 Task: Add Bass Nylon Scrub Gloves to the cart.
Action: Mouse moved to (919, 375)
Screenshot: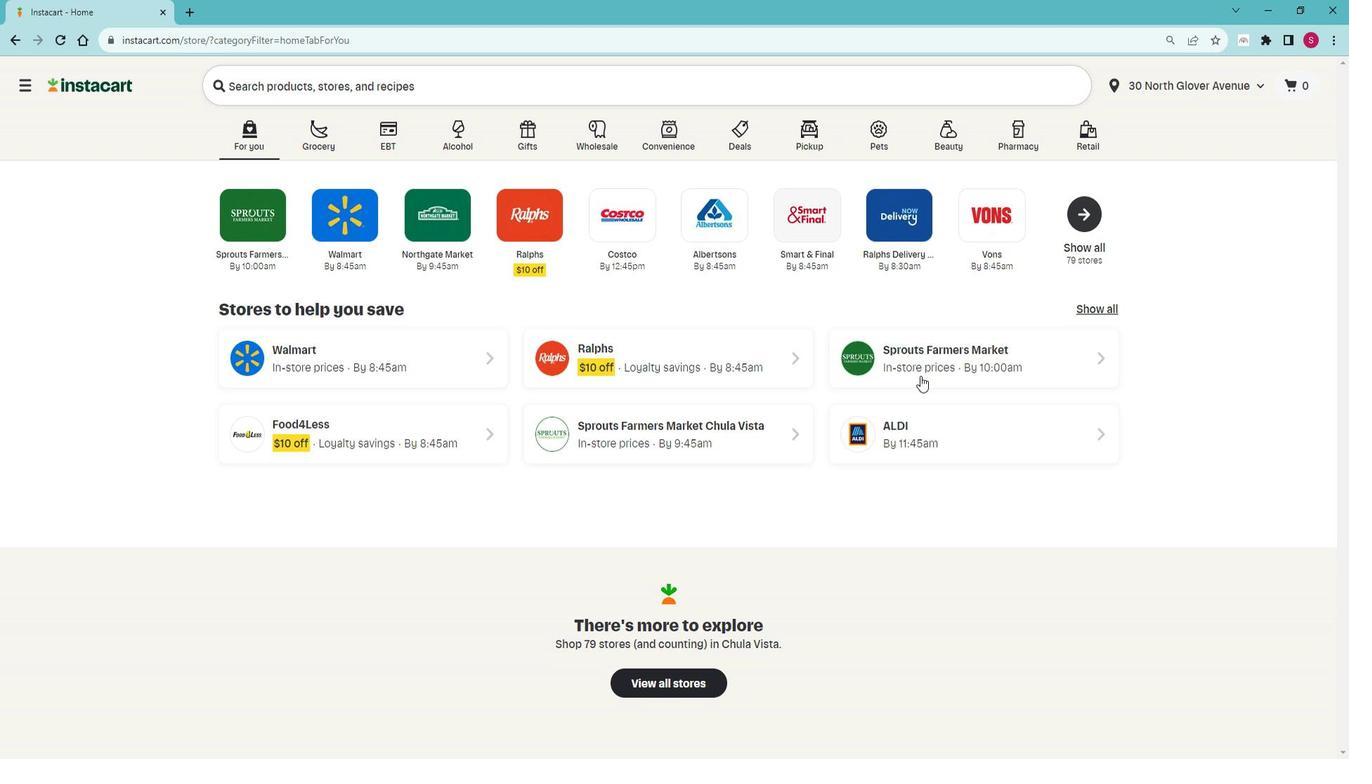 
Action: Mouse pressed left at (919, 375)
Screenshot: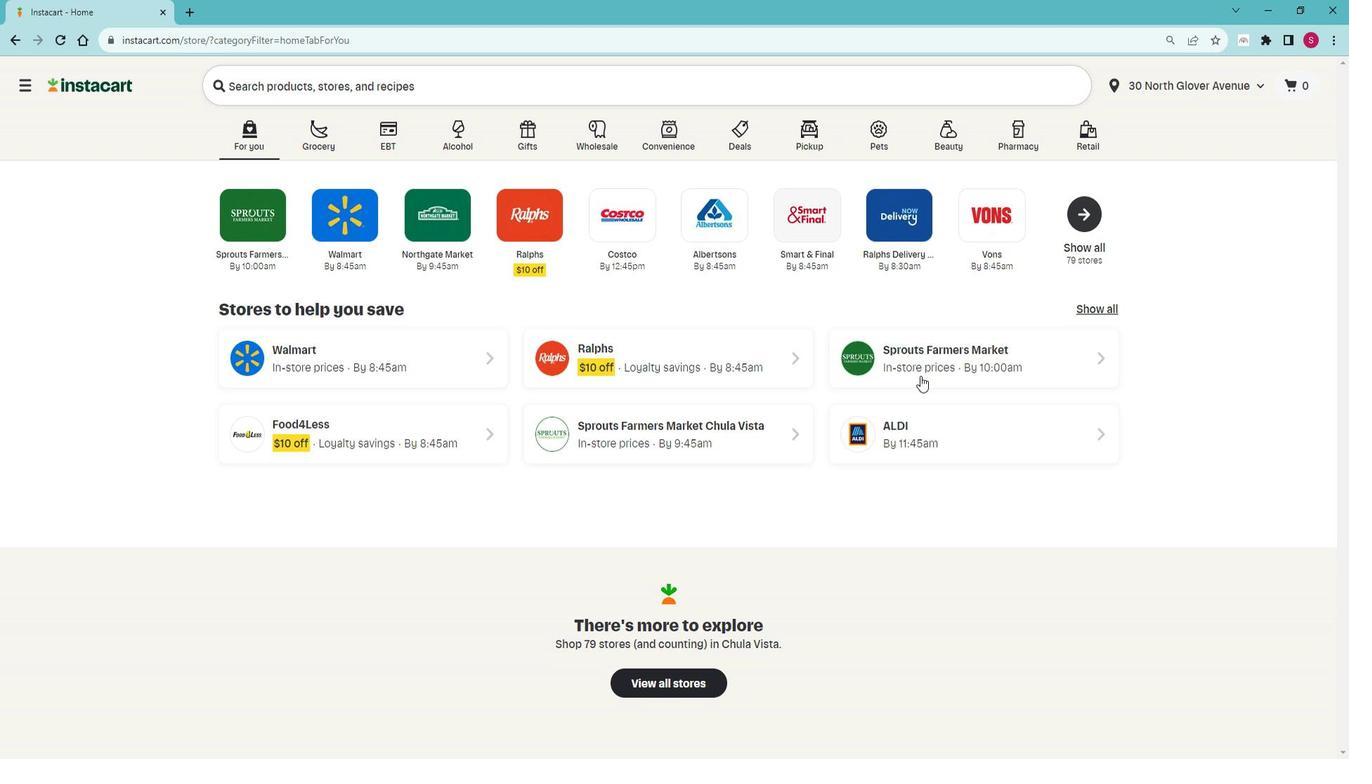 
Action: Mouse moved to (89, 607)
Screenshot: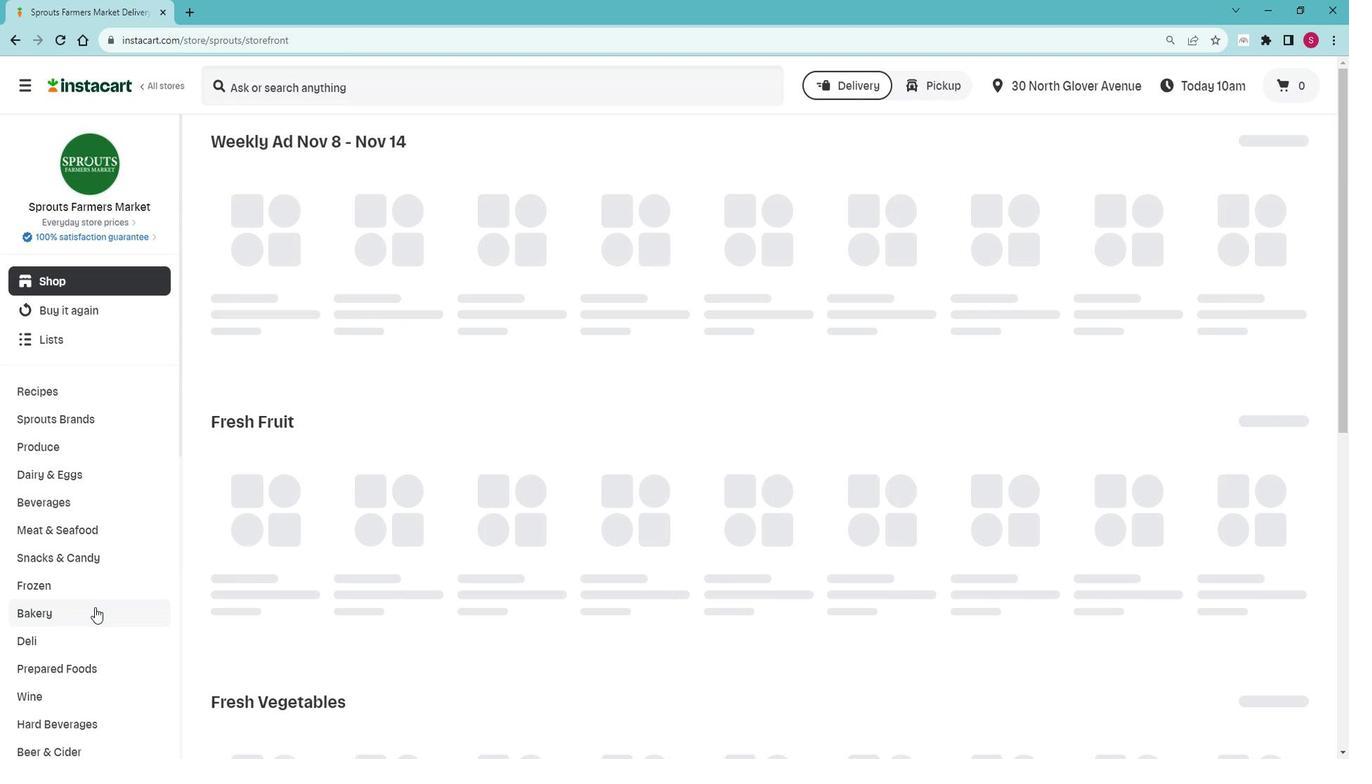 
Action: Mouse scrolled (89, 607) with delta (0, 0)
Screenshot: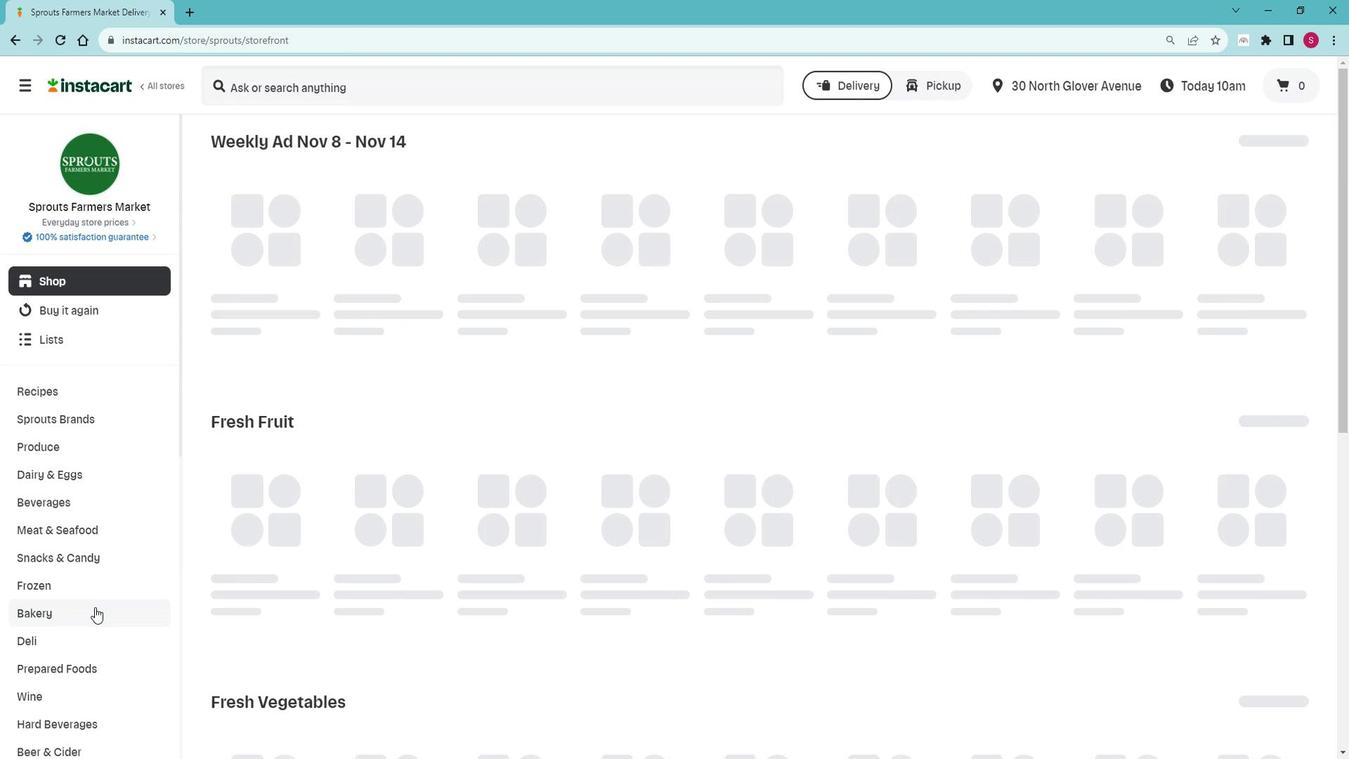 
Action: Mouse moved to (89, 607)
Screenshot: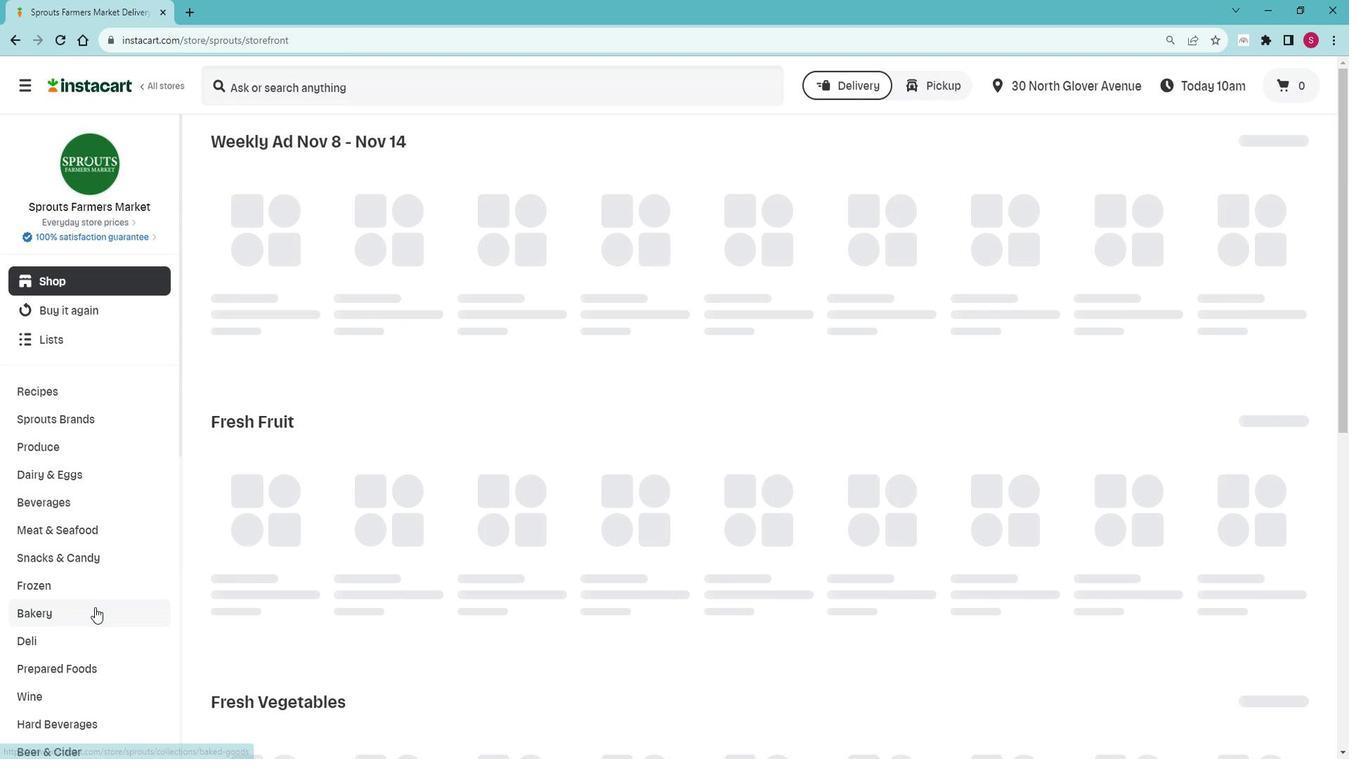 
Action: Mouse scrolled (89, 607) with delta (0, 0)
Screenshot: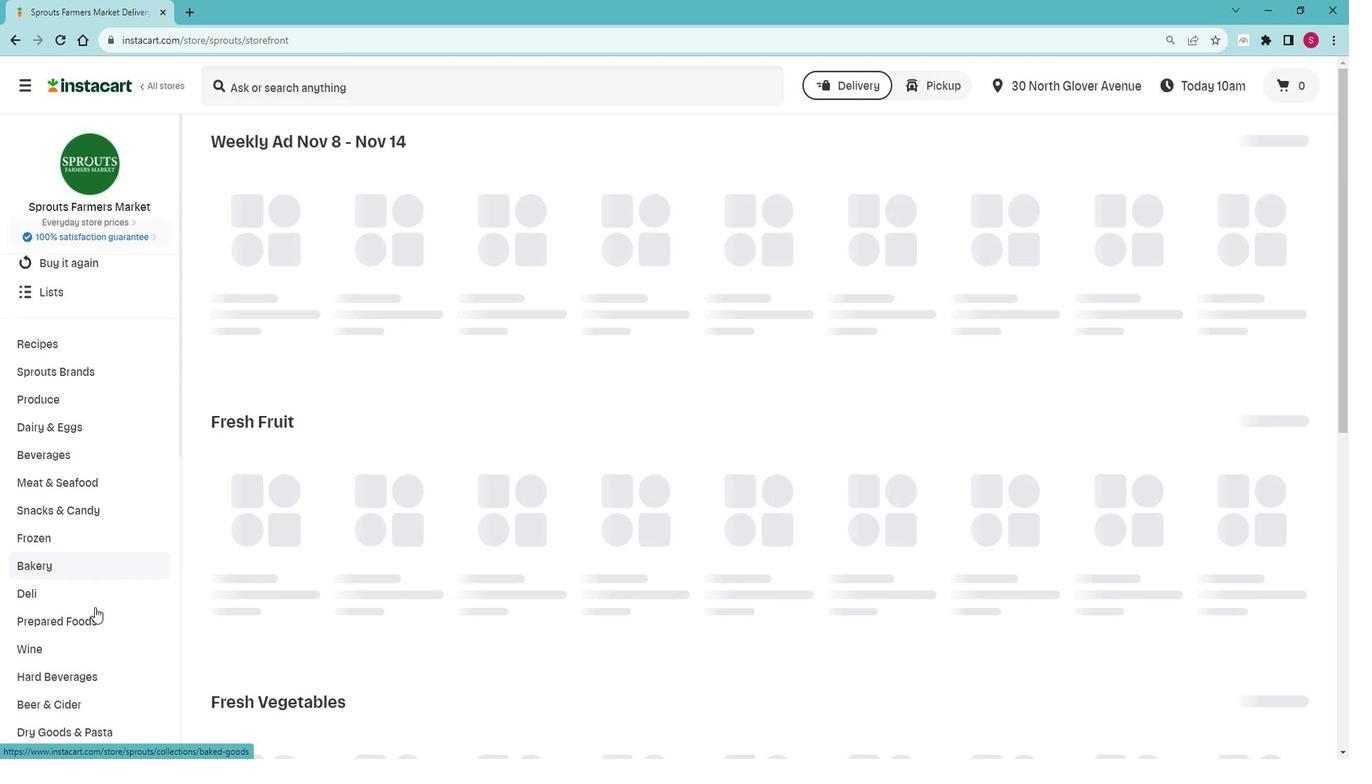 
Action: Mouse scrolled (89, 607) with delta (0, 0)
Screenshot: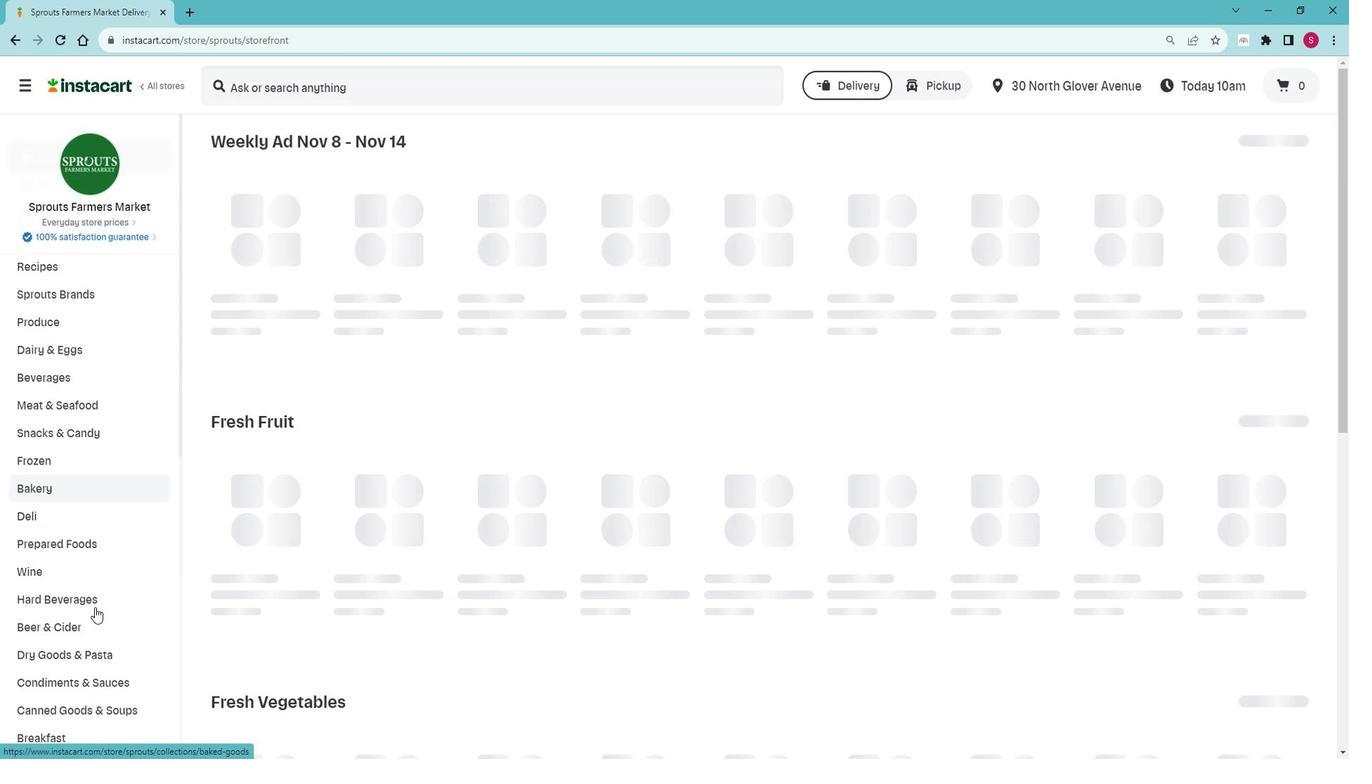 
Action: Mouse scrolled (89, 607) with delta (0, 0)
Screenshot: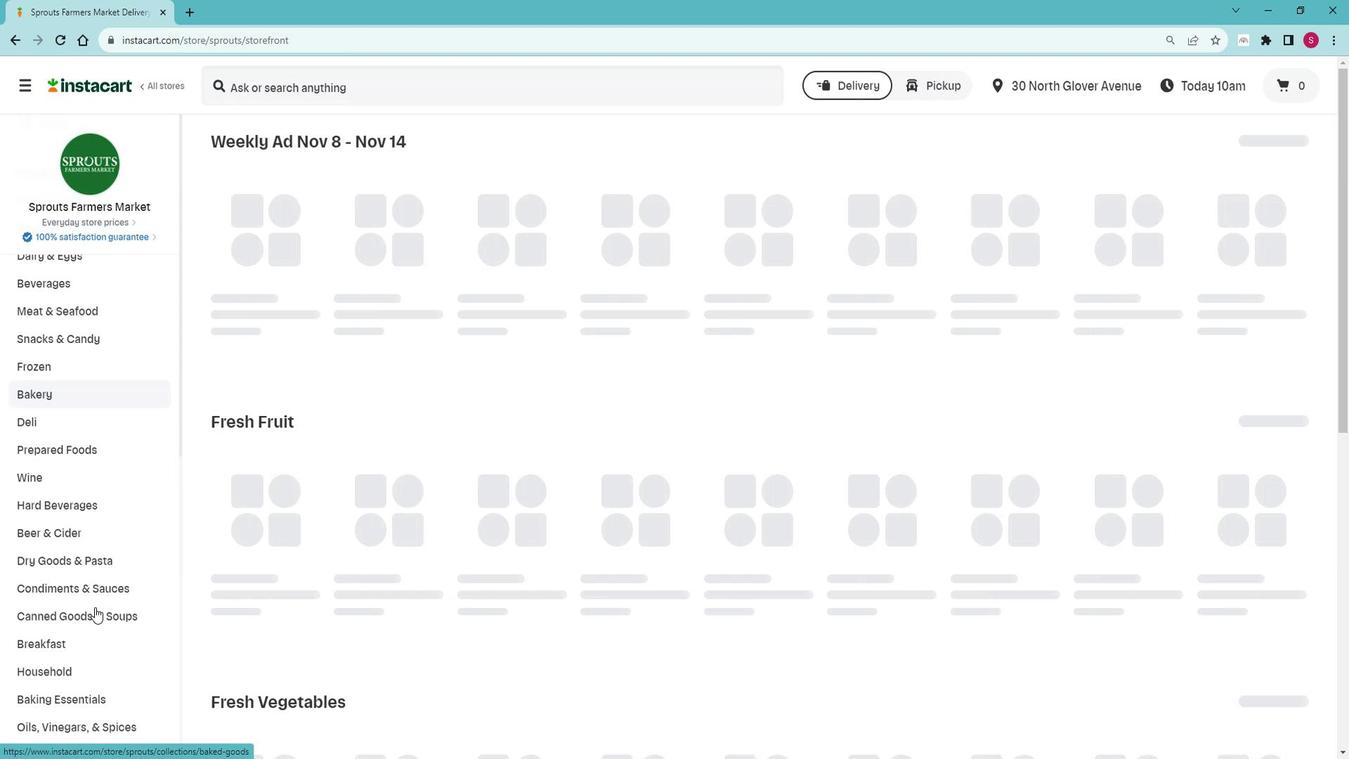
Action: Mouse scrolled (89, 607) with delta (0, 0)
Screenshot: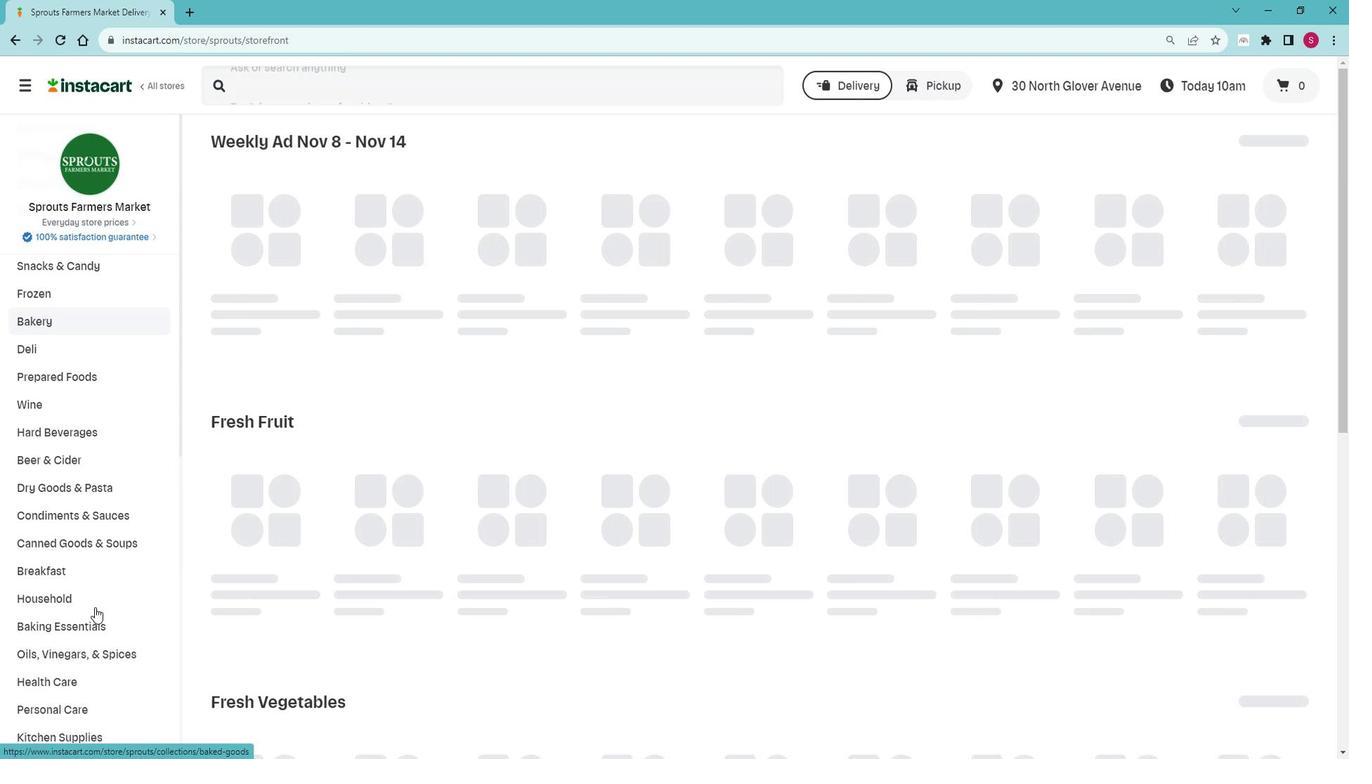 
Action: Mouse scrolled (89, 607) with delta (0, 0)
Screenshot: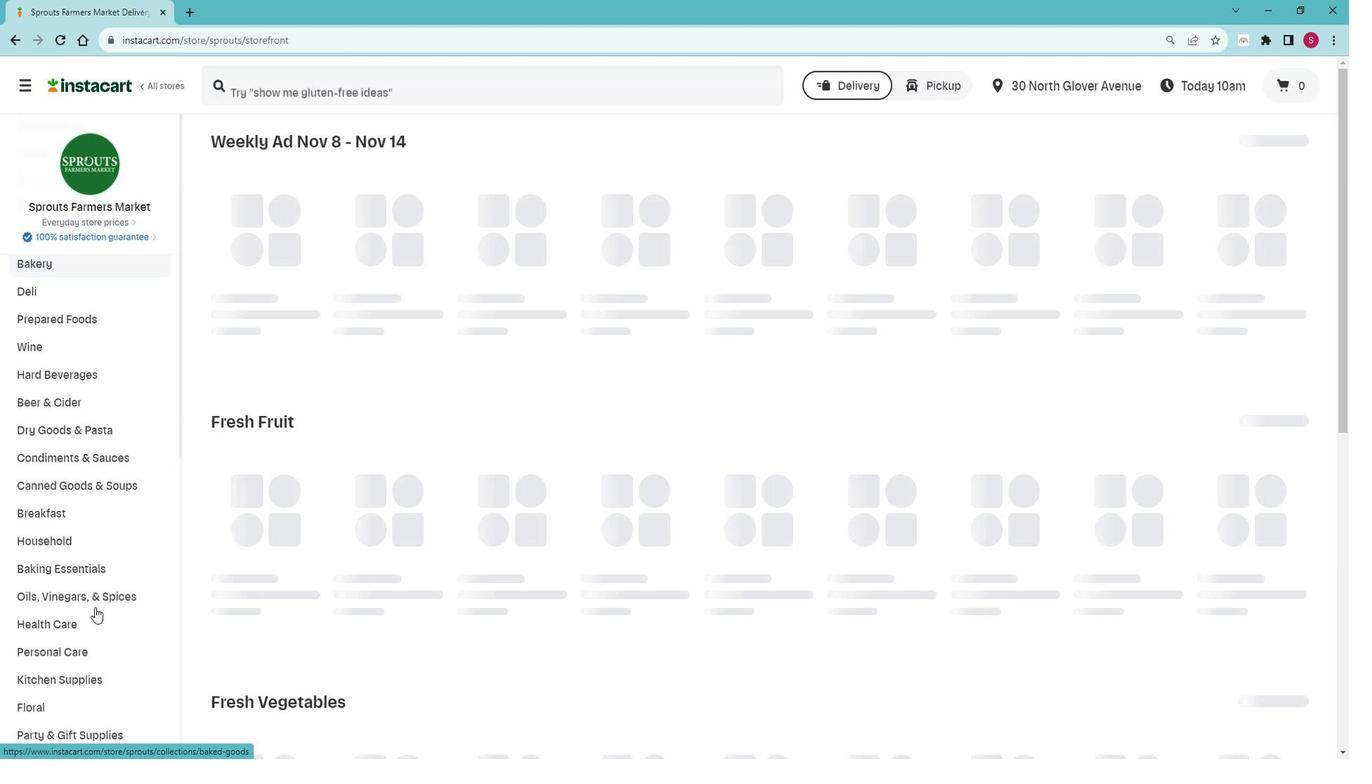 
Action: Mouse moved to (91, 562)
Screenshot: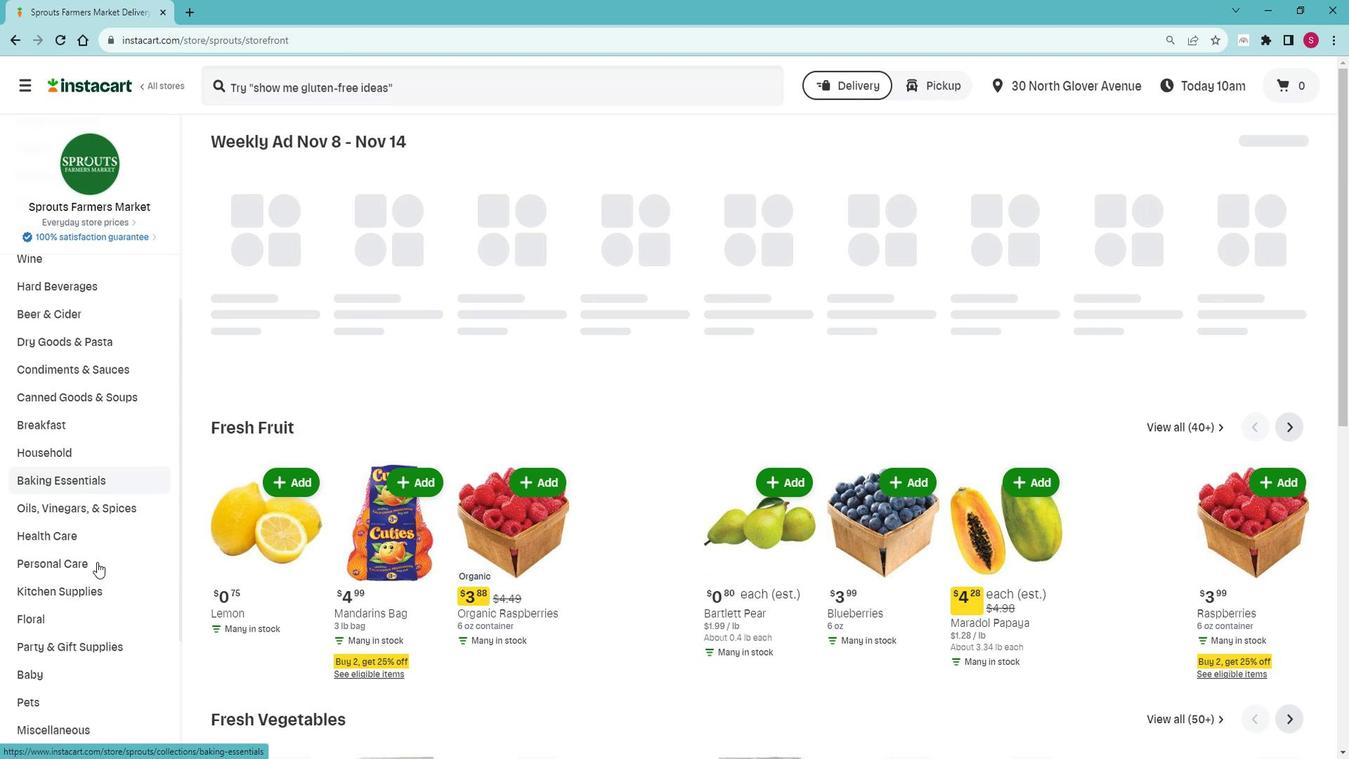 
Action: Mouse pressed left at (91, 562)
Screenshot: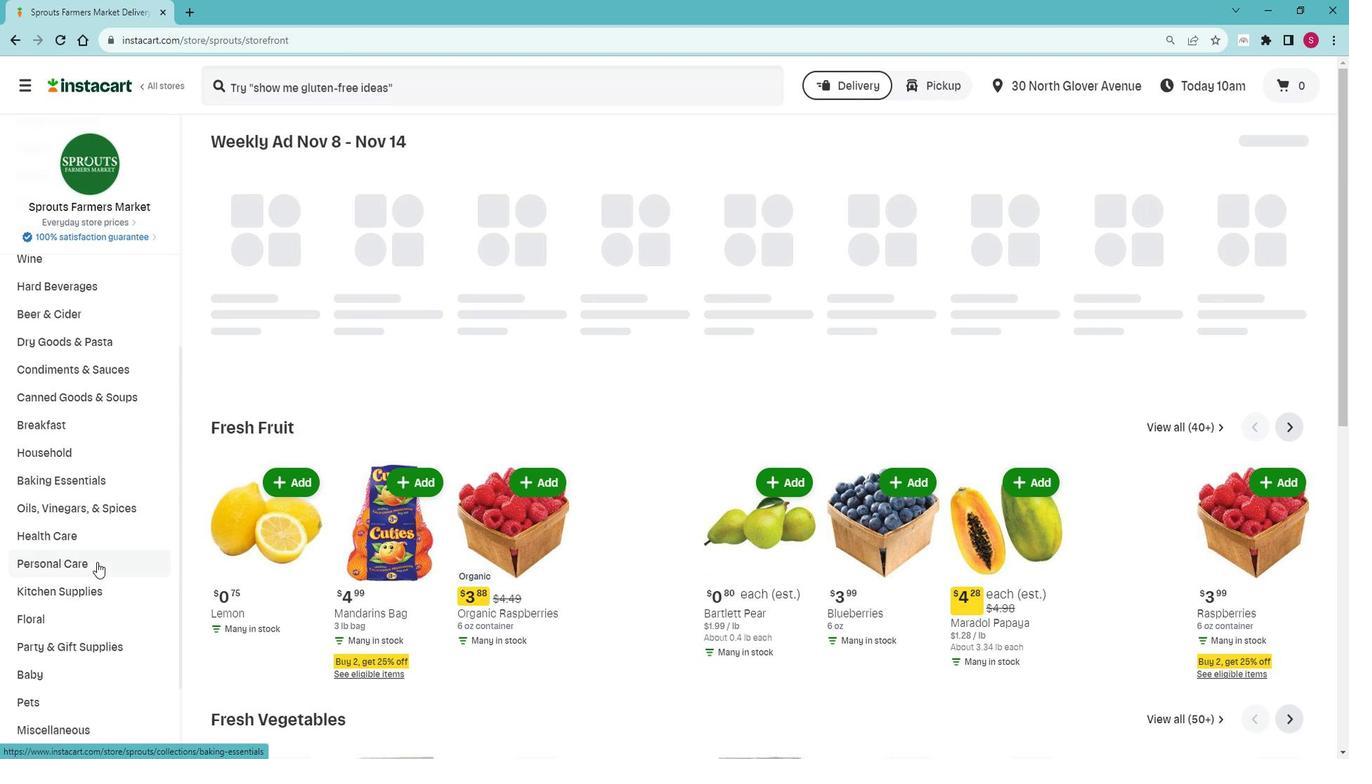 
Action: Mouse moved to (71, 591)
Screenshot: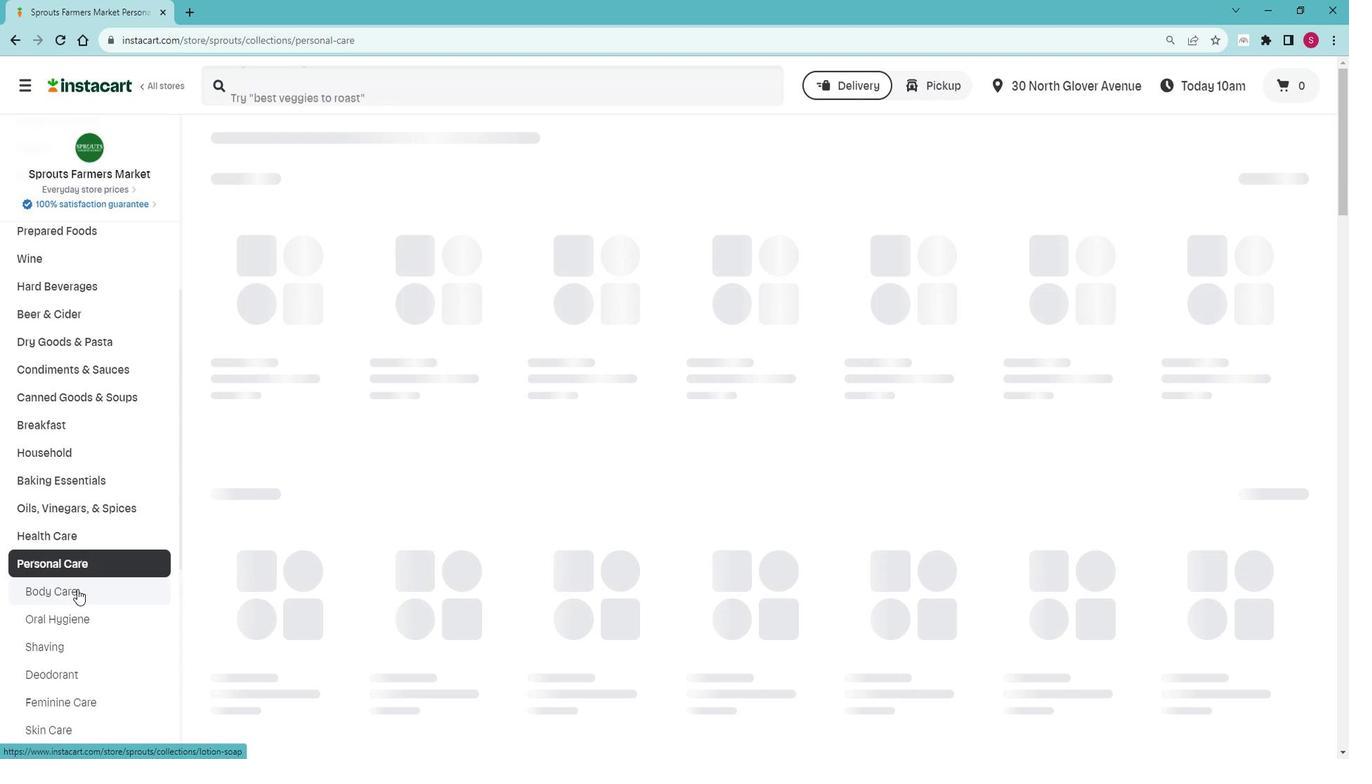 
Action: Mouse pressed left at (71, 591)
Screenshot: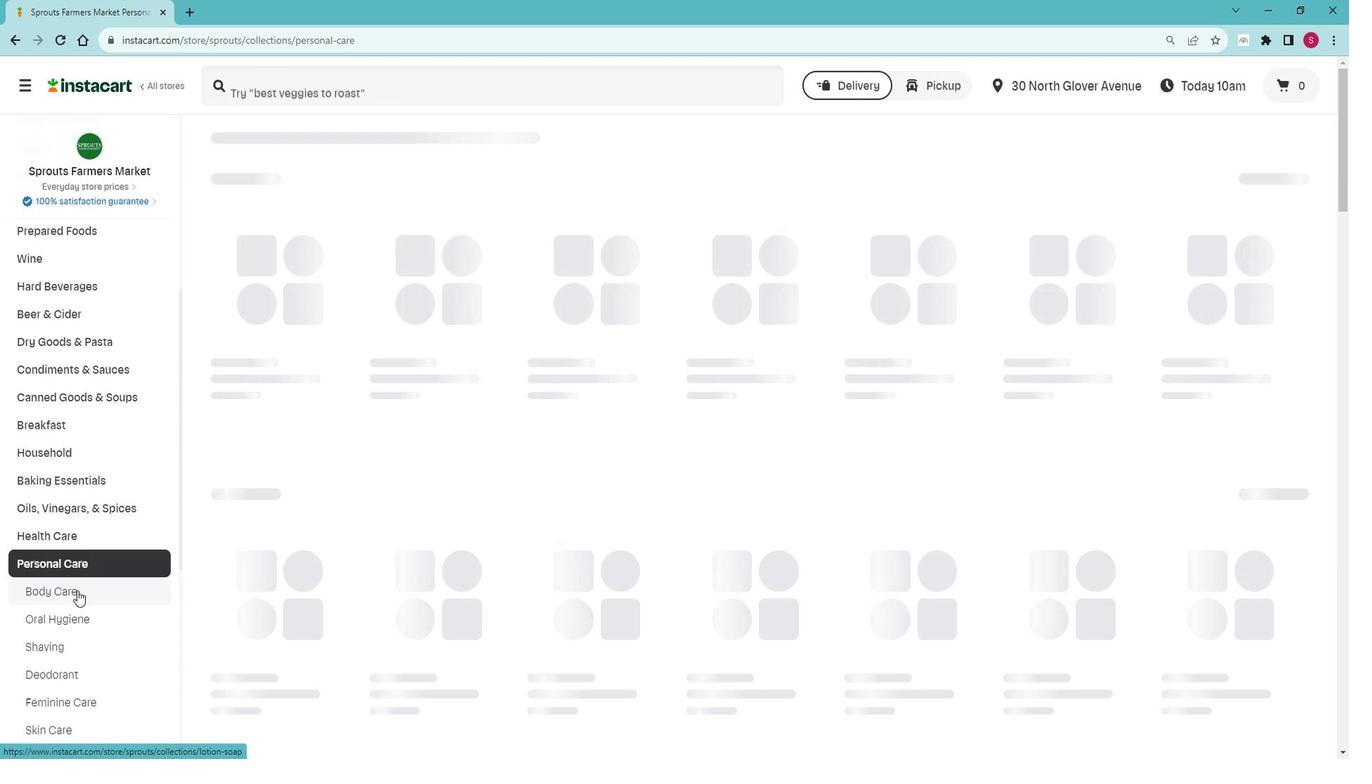
Action: Mouse moved to (628, 185)
Screenshot: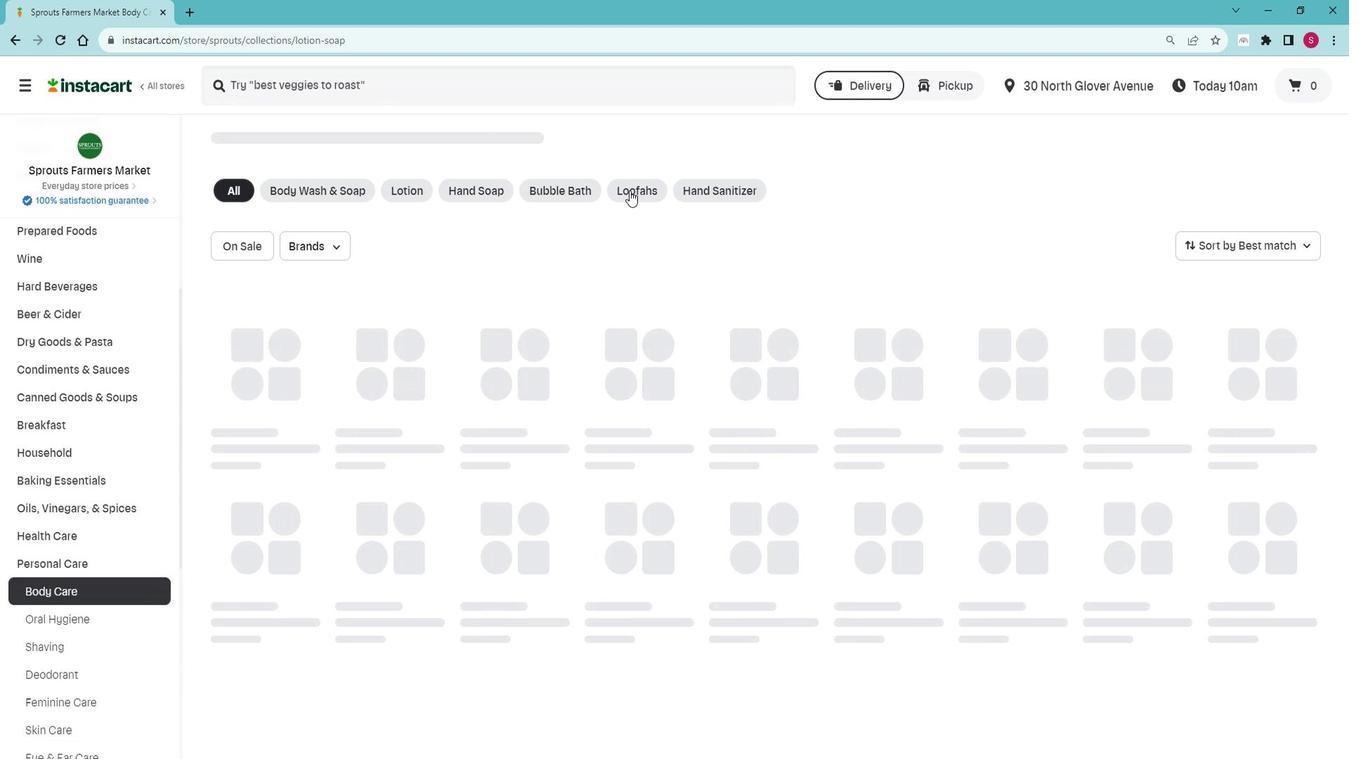 
Action: Mouse pressed left at (628, 185)
Screenshot: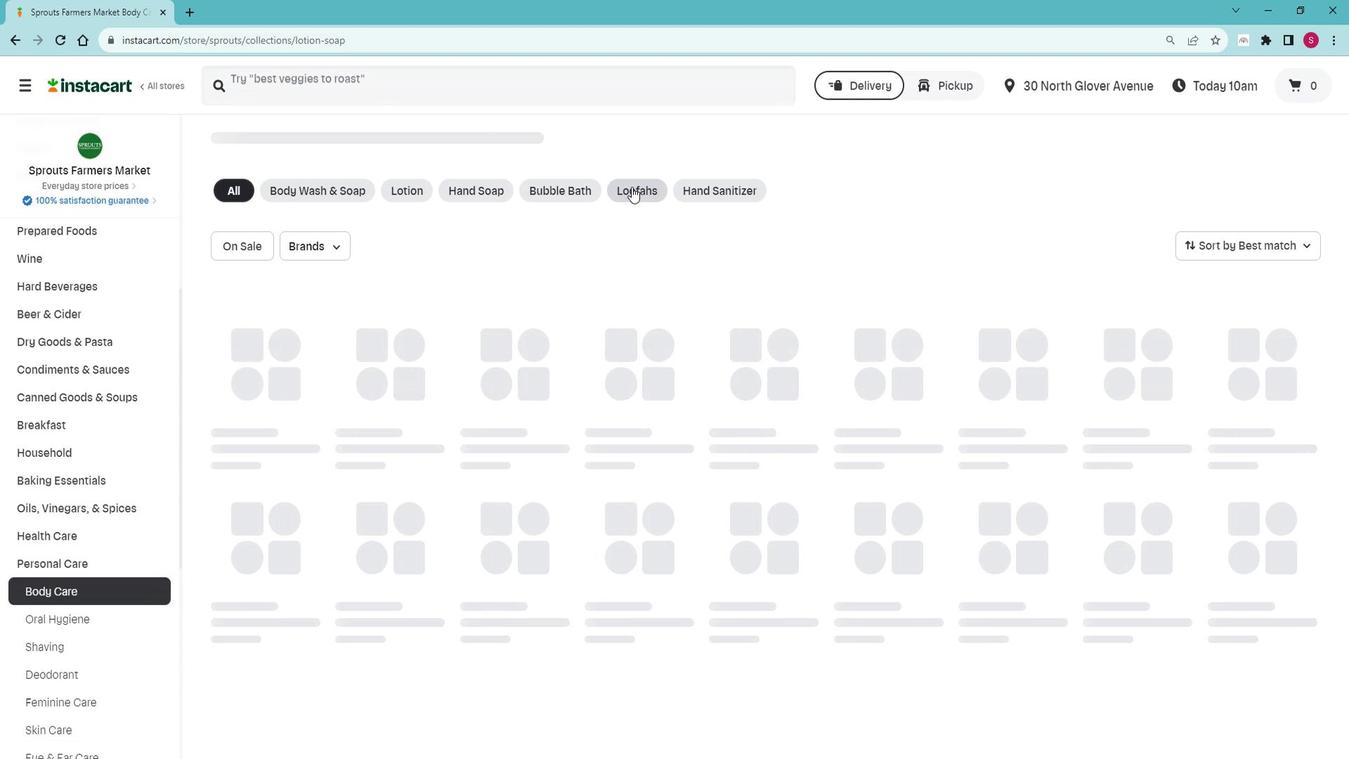 
Action: Mouse moved to (407, 83)
Screenshot: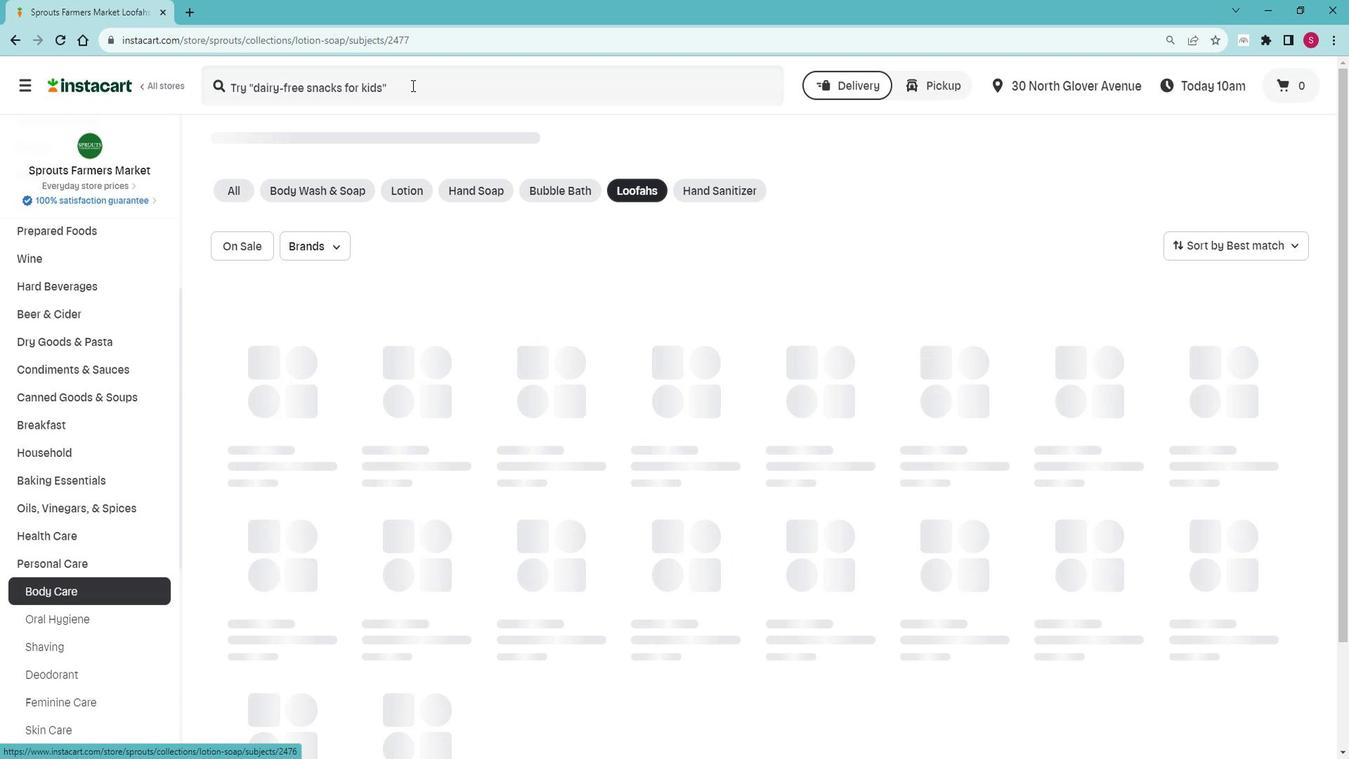 
Action: Mouse pressed left at (407, 83)
Screenshot: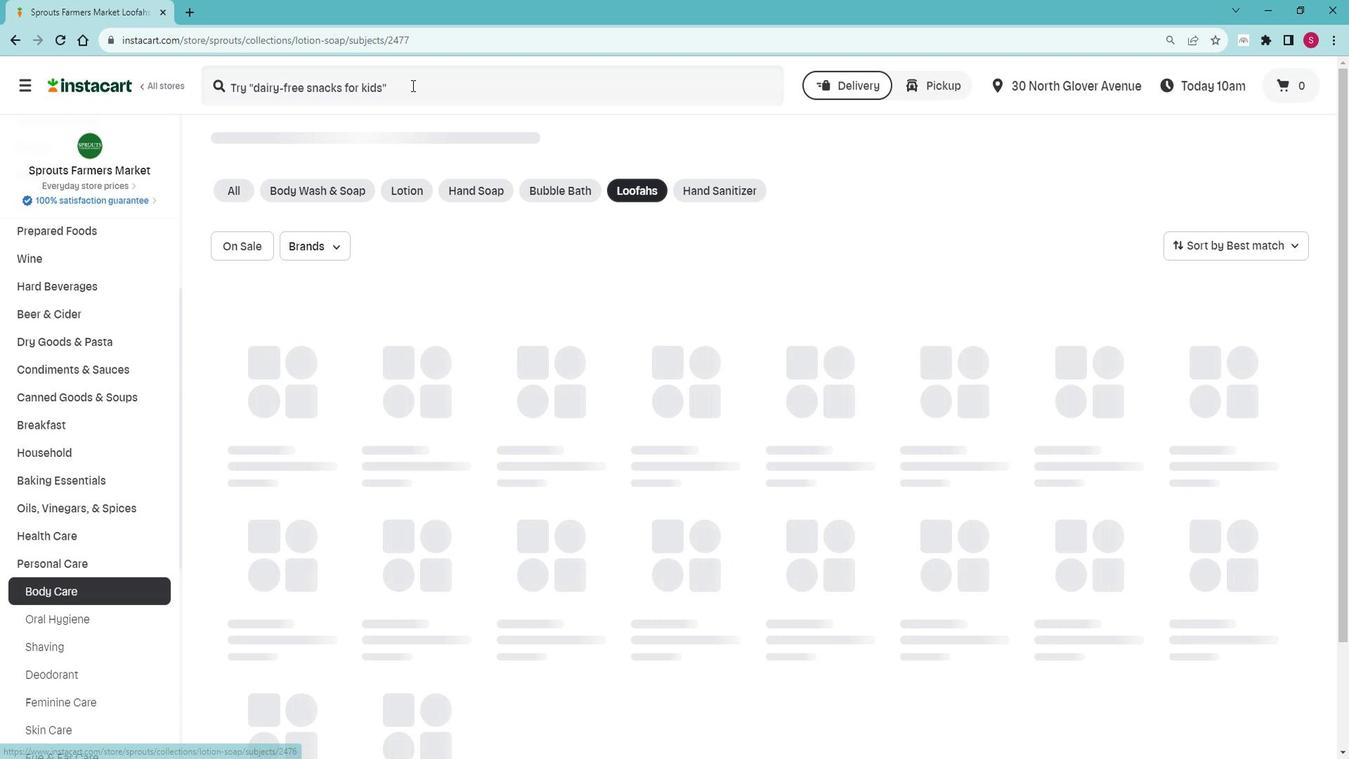 
Action: Mouse moved to (415, 88)
Screenshot: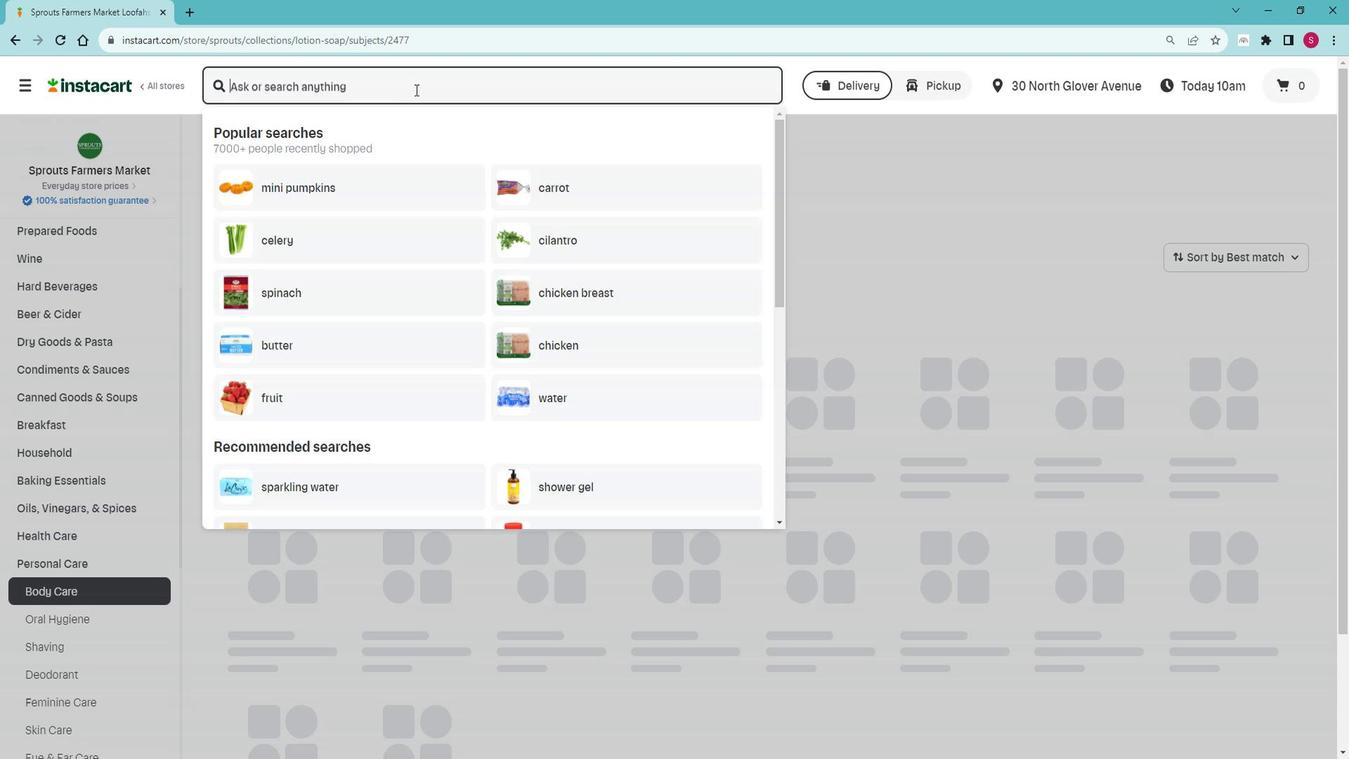 
Action: Key pressed <Key.shift>Bass<Key.space><Key.shift>Nylon<Key.space><Key.shift>Scrub<Key.space><Key.shift>Gloves<Key.space><Key.enter>
Screenshot: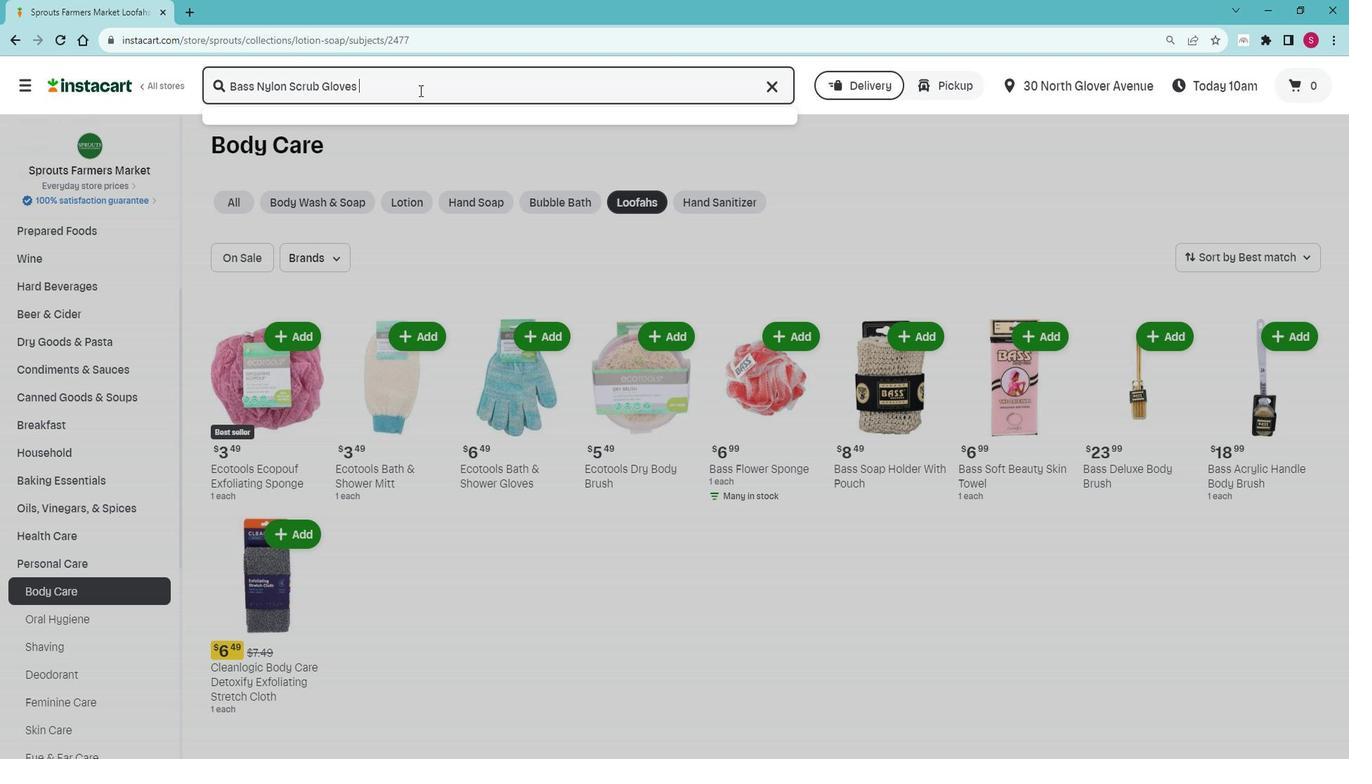 
Action: Mouse moved to (385, 277)
Screenshot: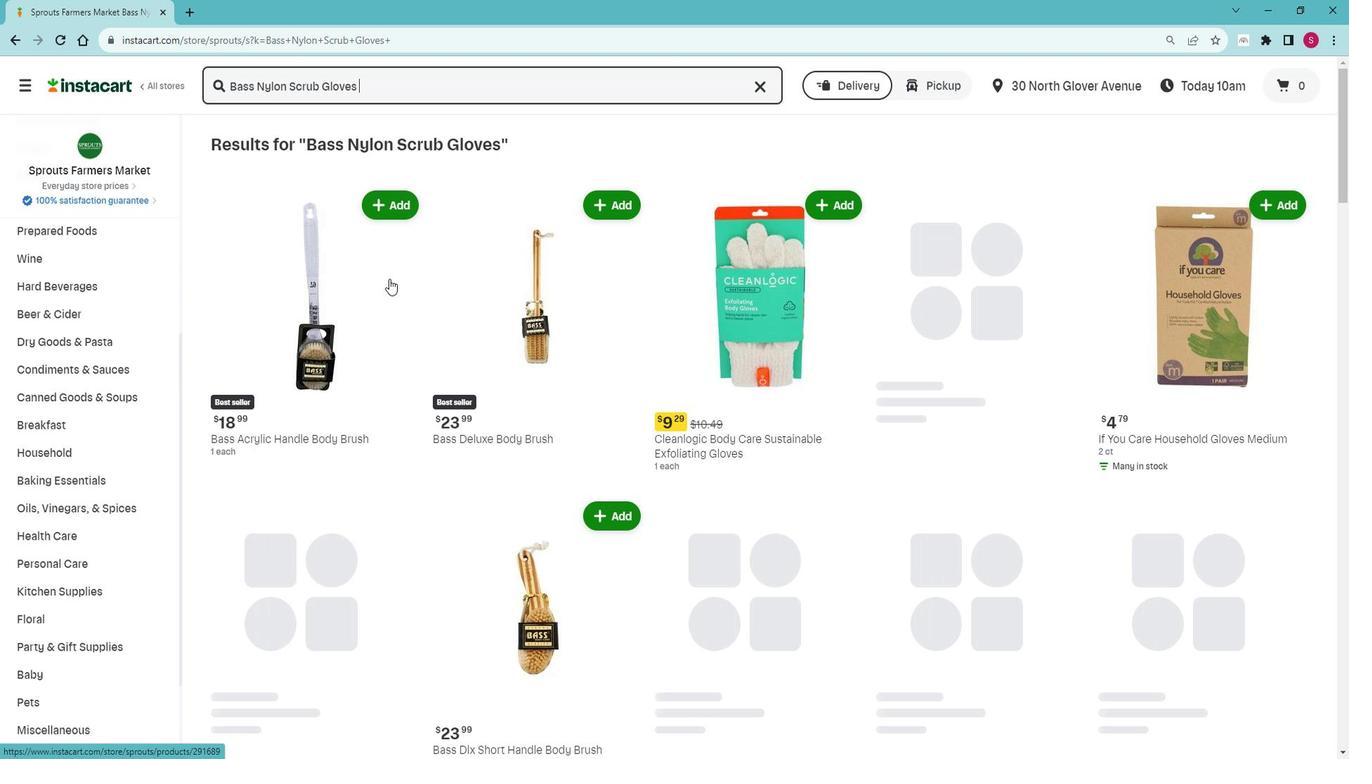 
Action: Mouse scrolled (385, 276) with delta (0, 0)
Screenshot: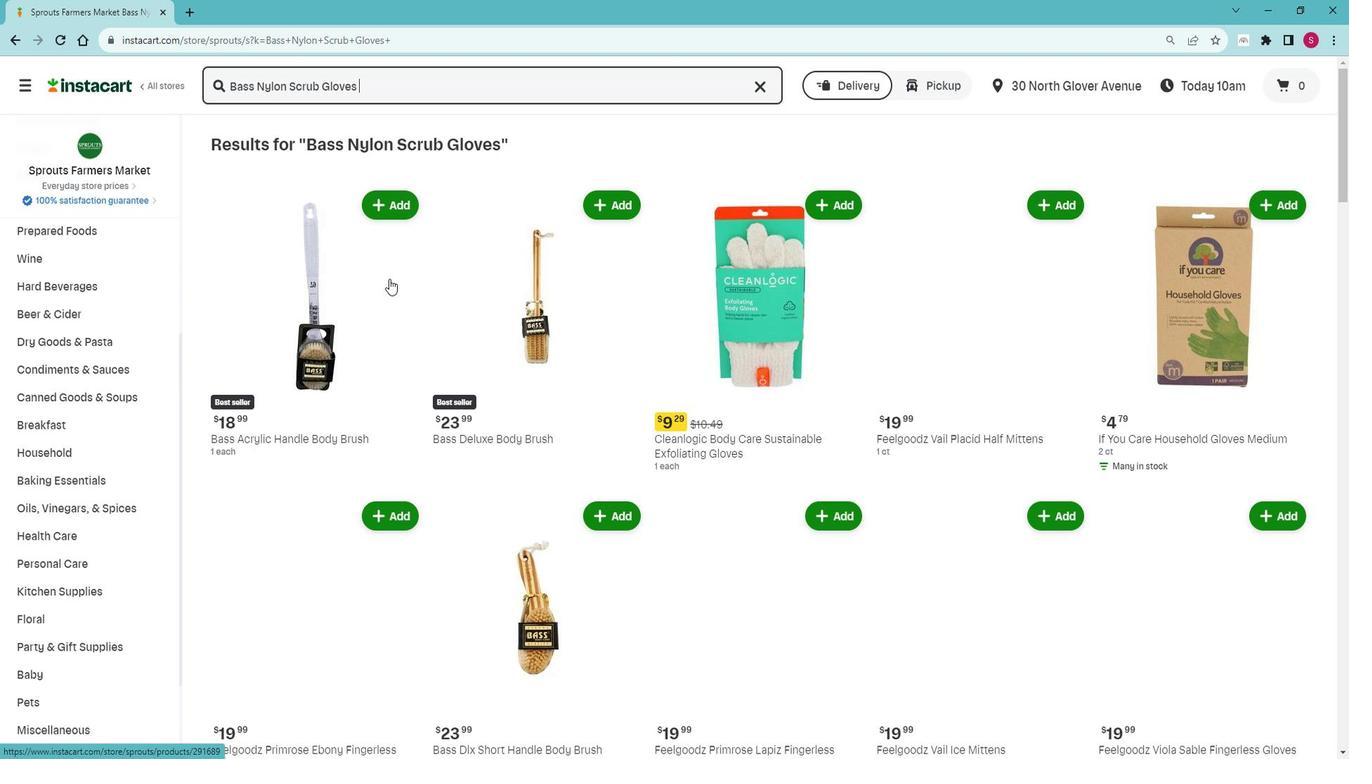 
Action: Mouse moved to (419, 269)
Screenshot: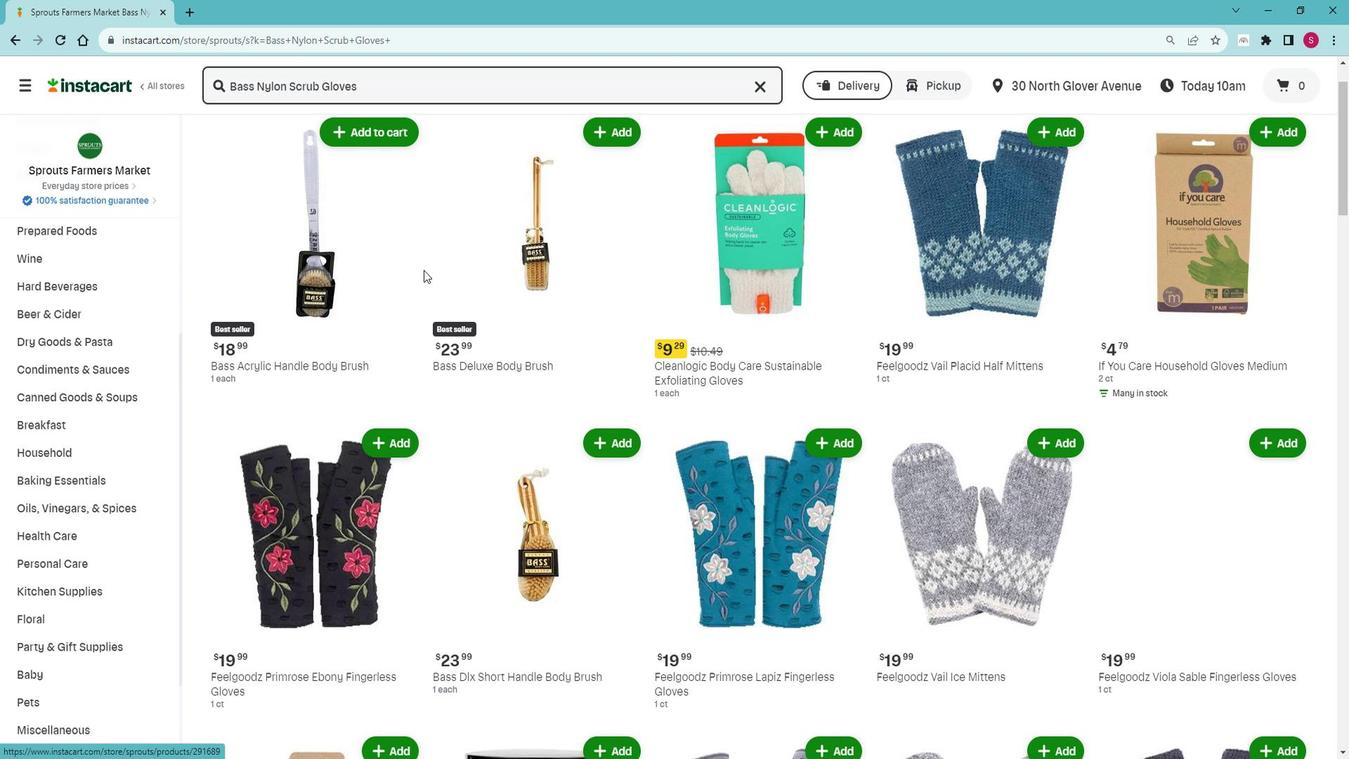 
Action: Mouse scrolled (419, 268) with delta (0, 0)
Screenshot: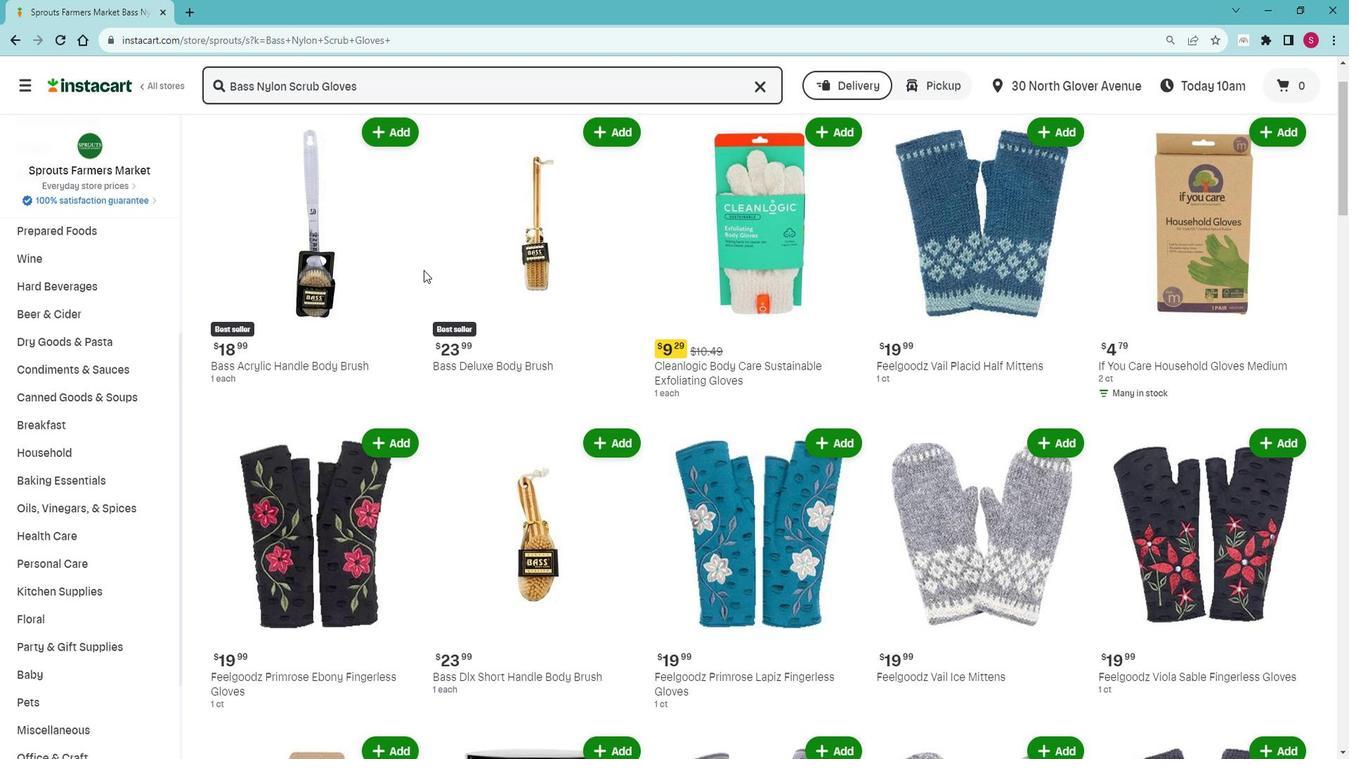 
Action: Mouse moved to (420, 268)
Screenshot: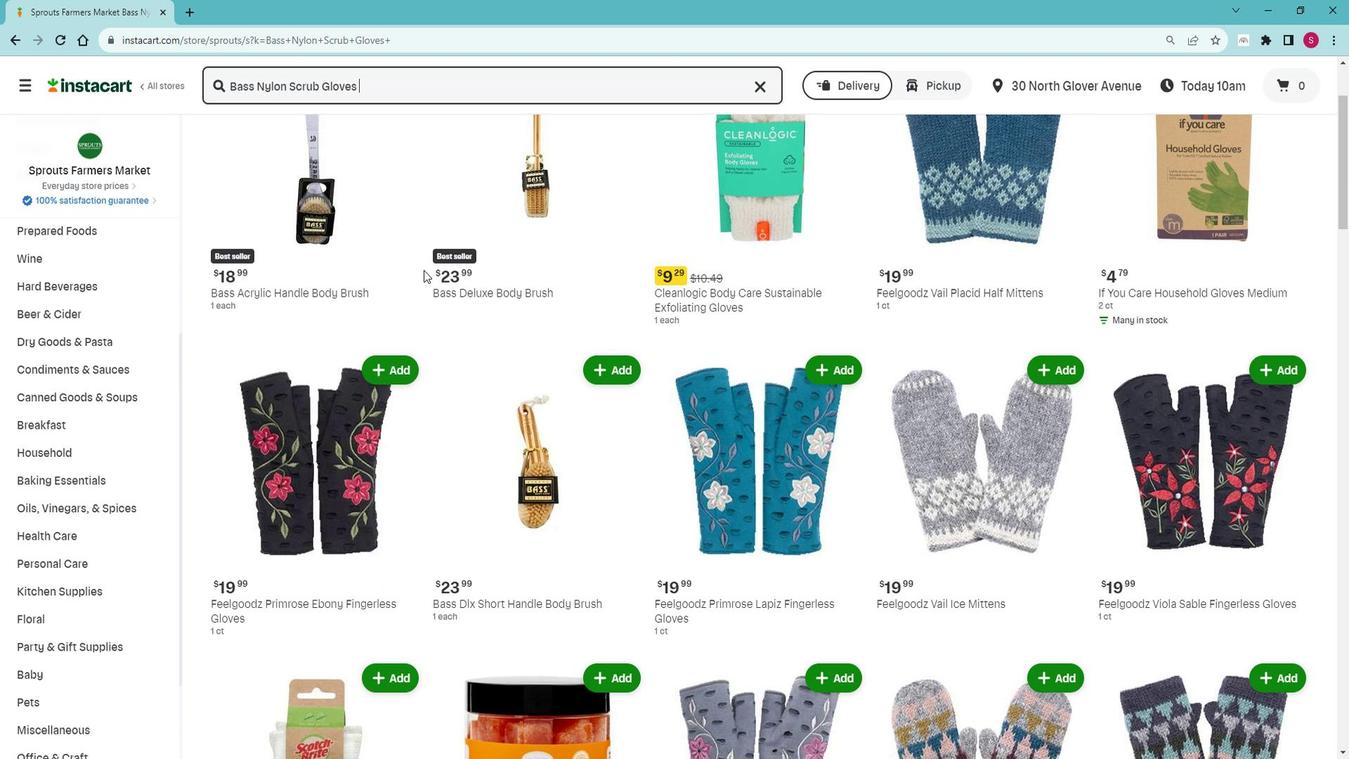 
